 Task: Create a scrum project AgileFever. Add to scrum project AgileFever a team member softage.4@softage.net and assign as Project Lead. Add to scrum project AgileFever a team member softage.1@softage.net
Action: Mouse moved to (187, 50)
Screenshot: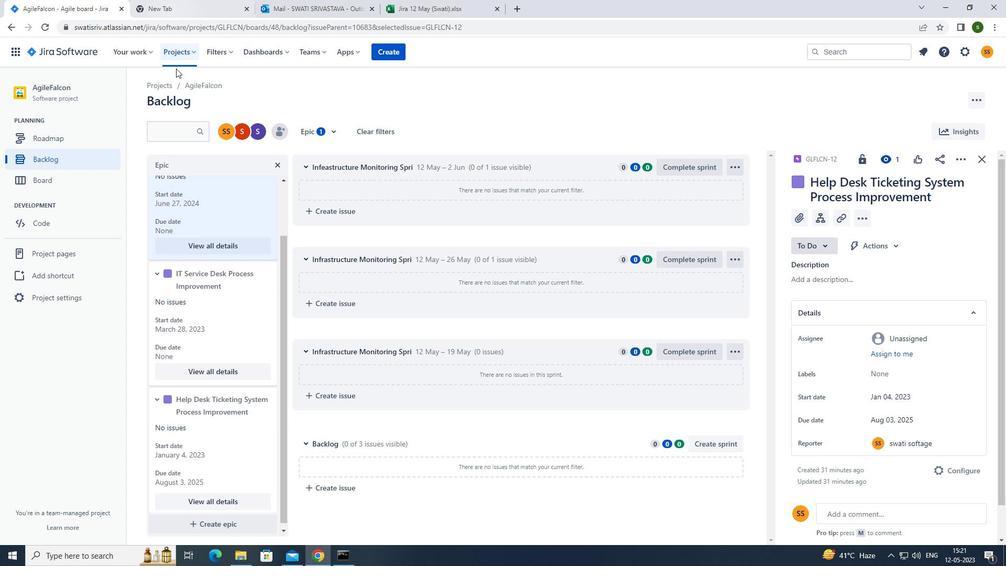 
Action: Mouse pressed left at (187, 50)
Screenshot: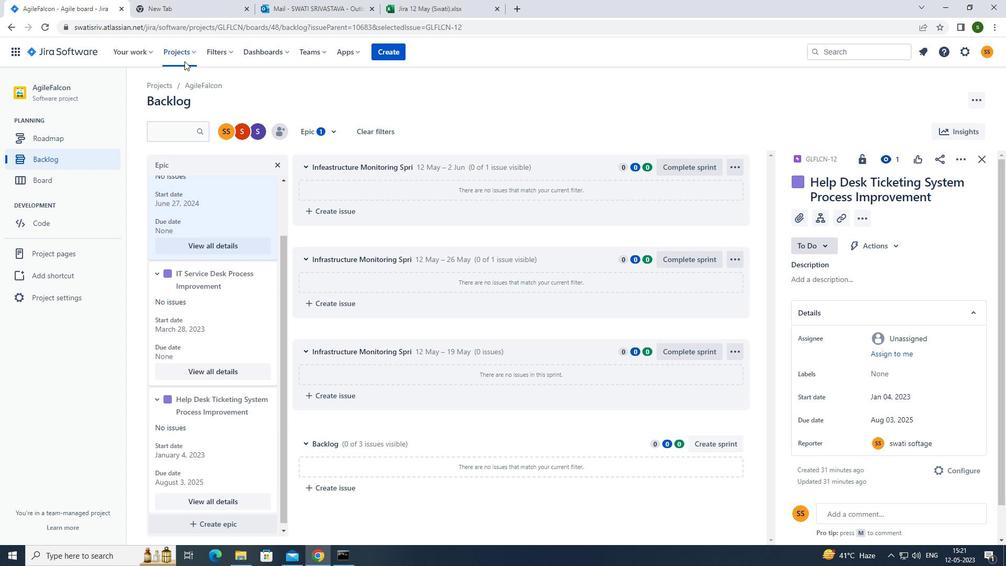 
Action: Mouse moved to (209, 263)
Screenshot: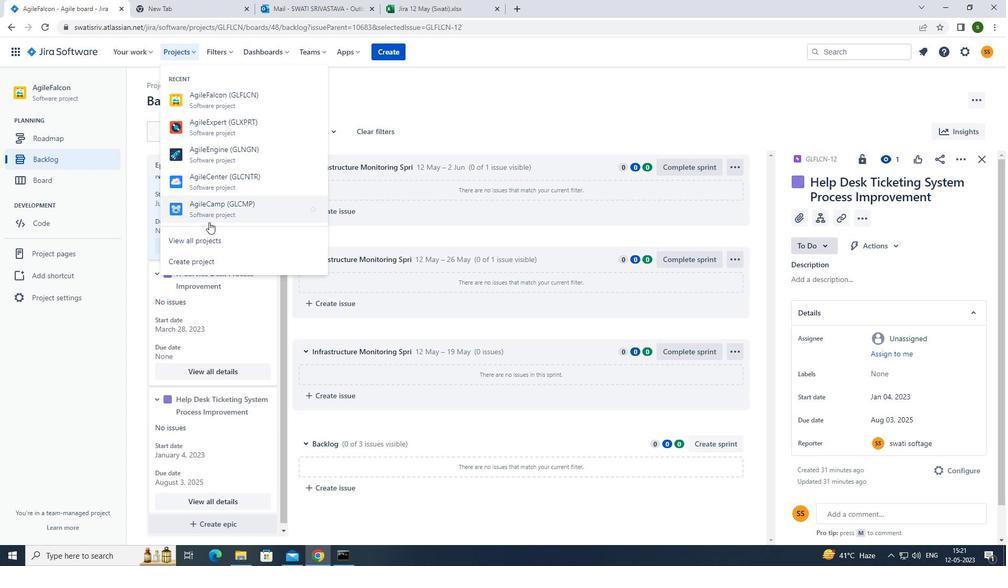 
Action: Mouse pressed left at (209, 263)
Screenshot: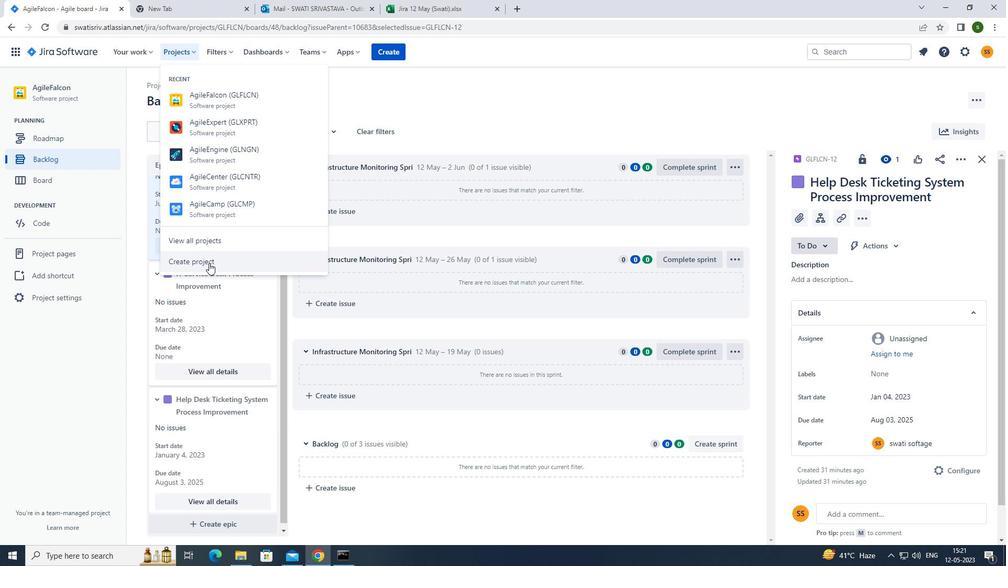 
Action: Mouse moved to (658, 261)
Screenshot: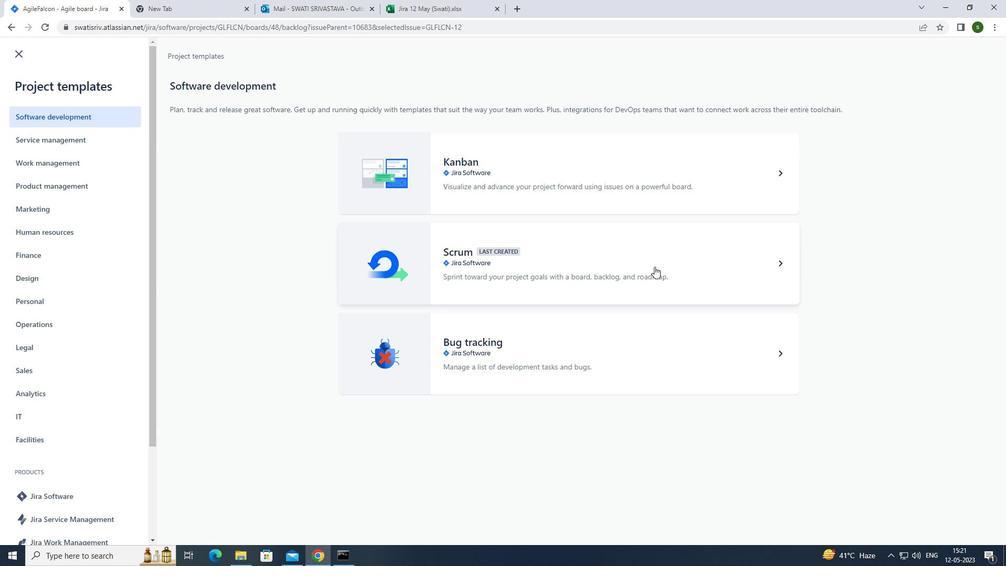 
Action: Mouse pressed left at (658, 261)
Screenshot: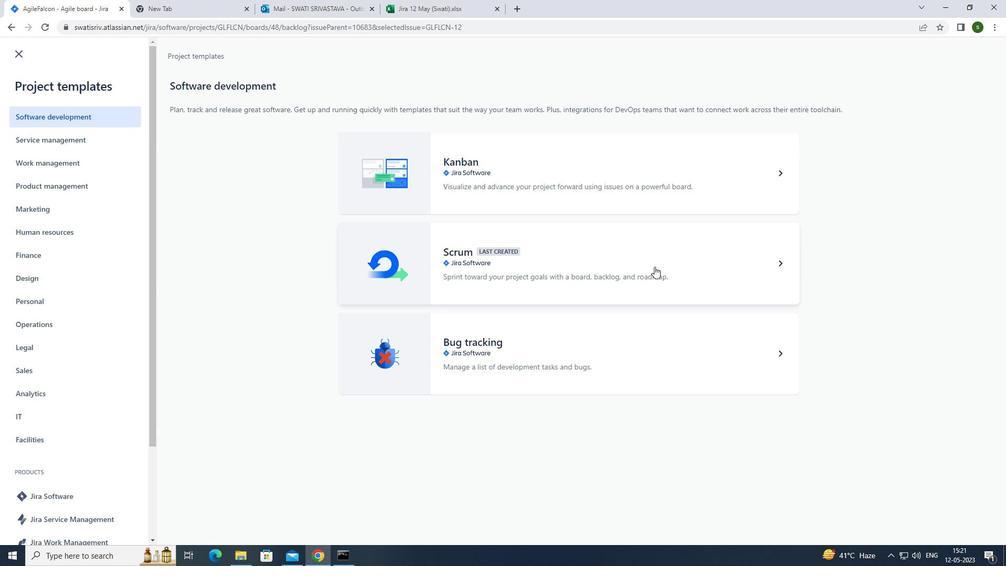 
Action: Mouse moved to (762, 517)
Screenshot: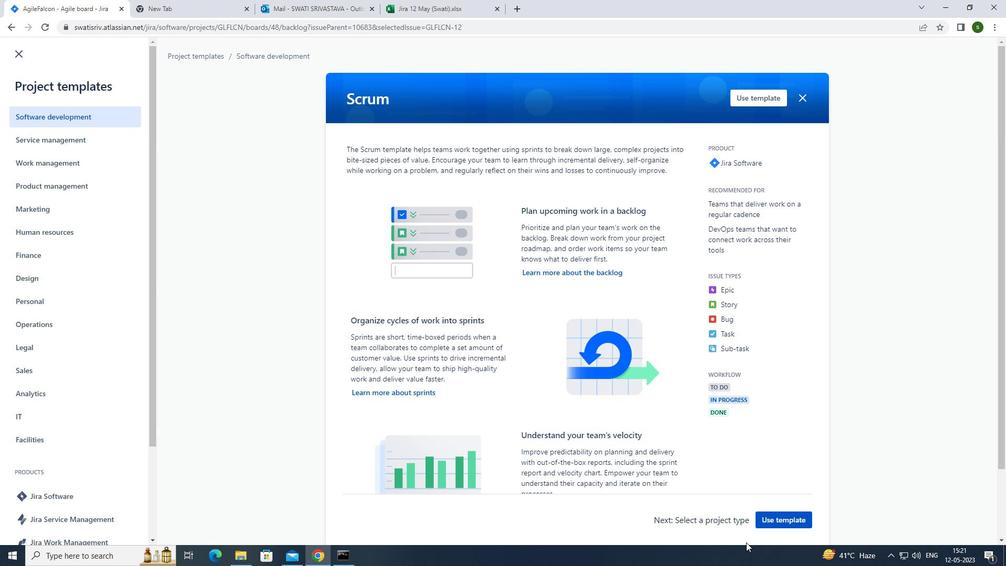 
Action: Mouse pressed left at (762, 517)
Screenshot: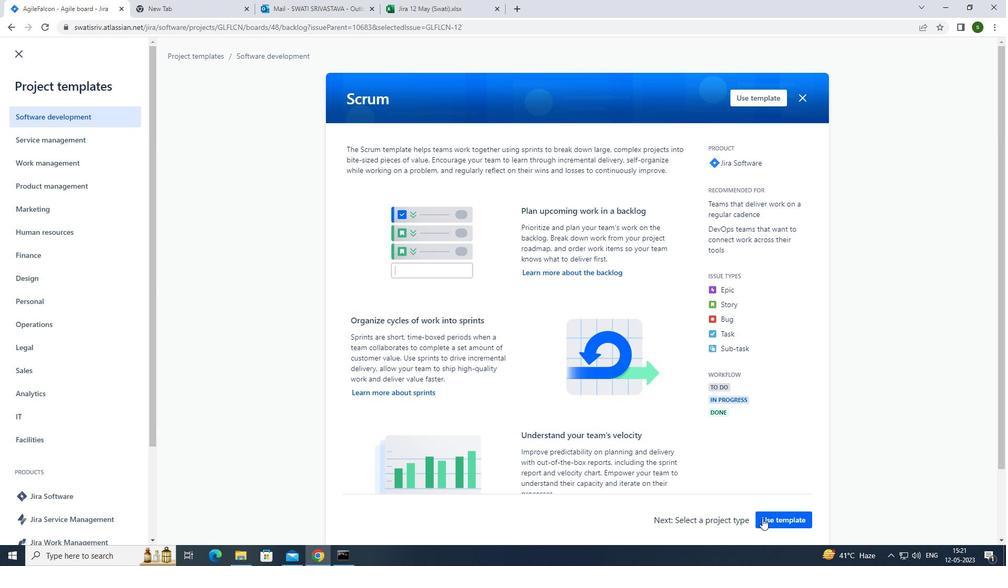
Action: Mouse moved to (443, 521)
Screenshot: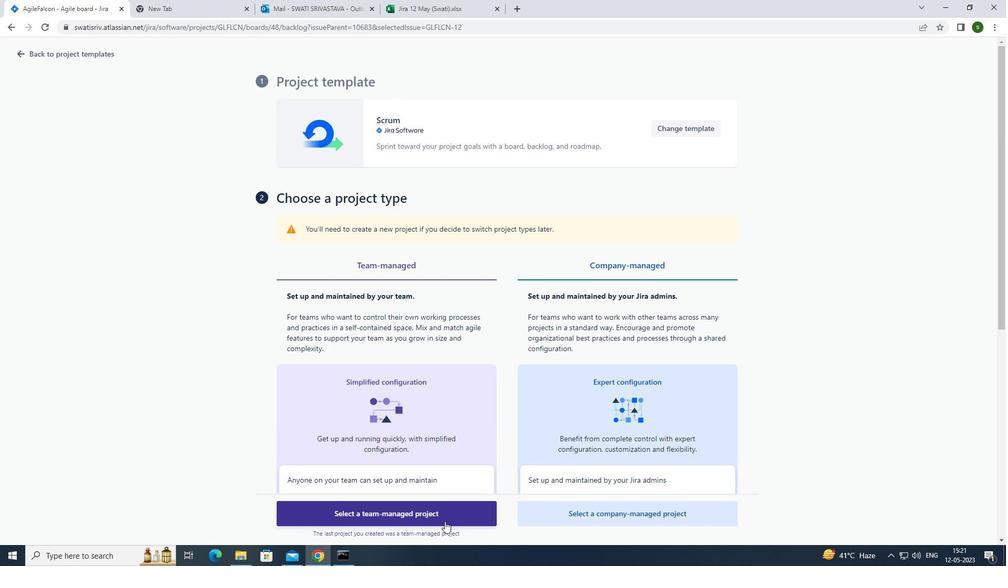 
Action: Mouse pressed left at (443, 521)
Screenshot: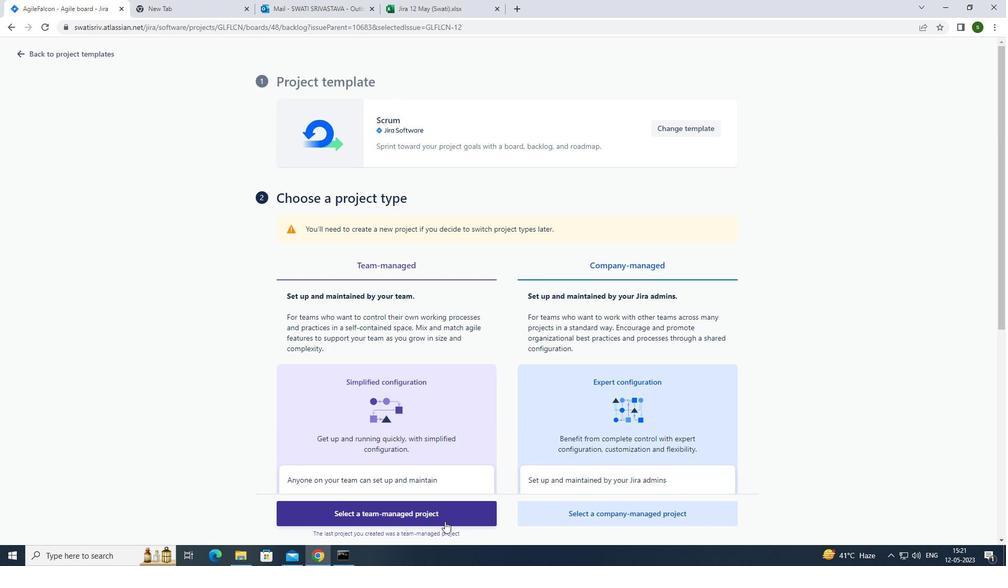 
Action: Mouse moved to (290, 250)
Screenshot: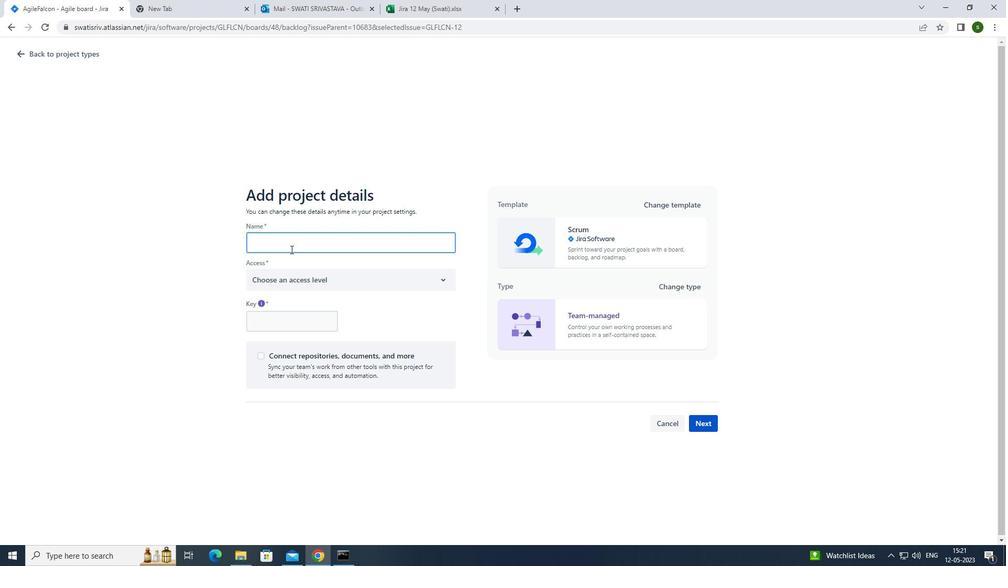 
Action: Key pressed <Key.caps_lock>a<Key.caps_lock>gile<Key.caps_lock>f<Key.caps_lock>ever
Screenshot: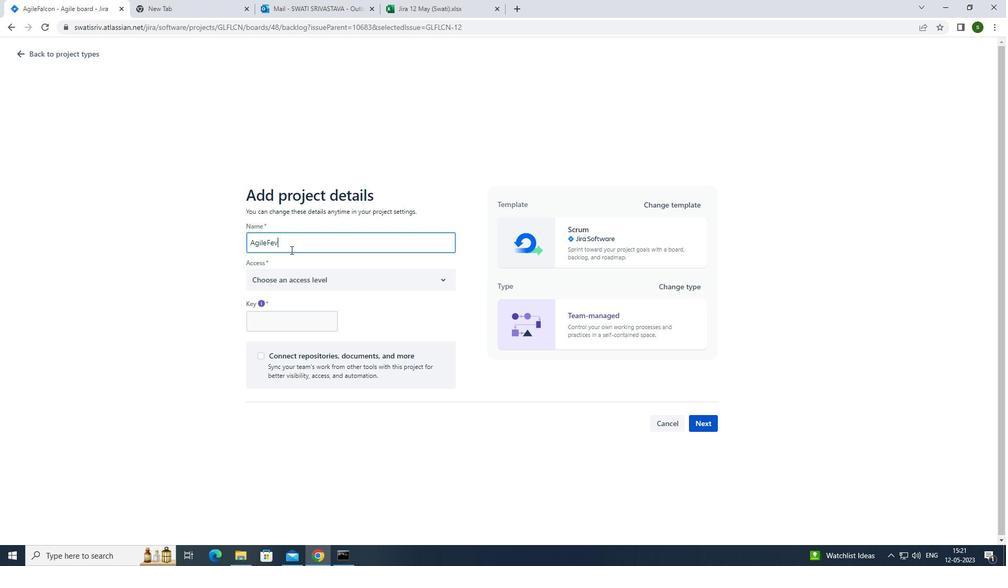 
Action: Mouse moved to (353, 275)
Screenshot: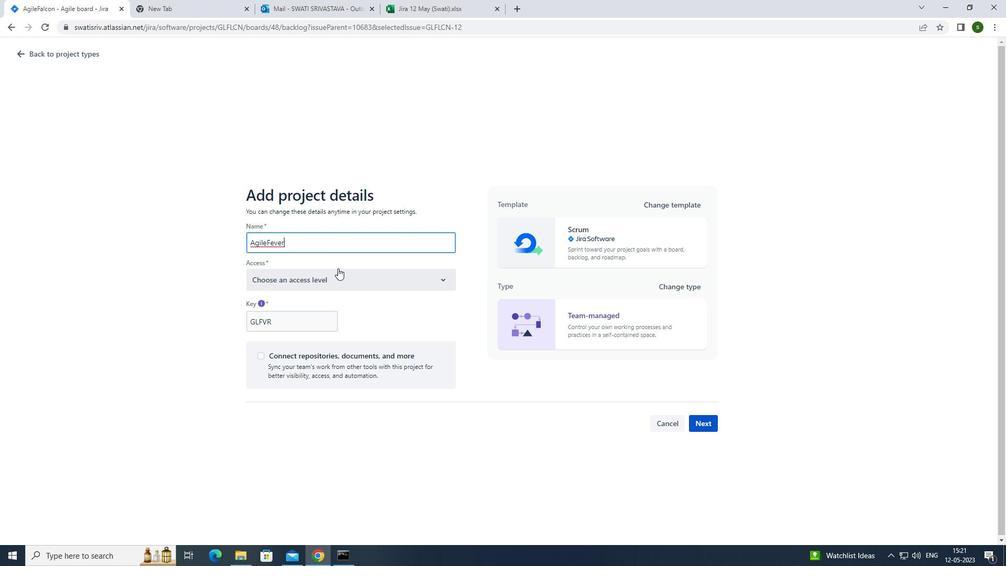 
Action: Mouse pressed left at (353, 275)
Screenshot: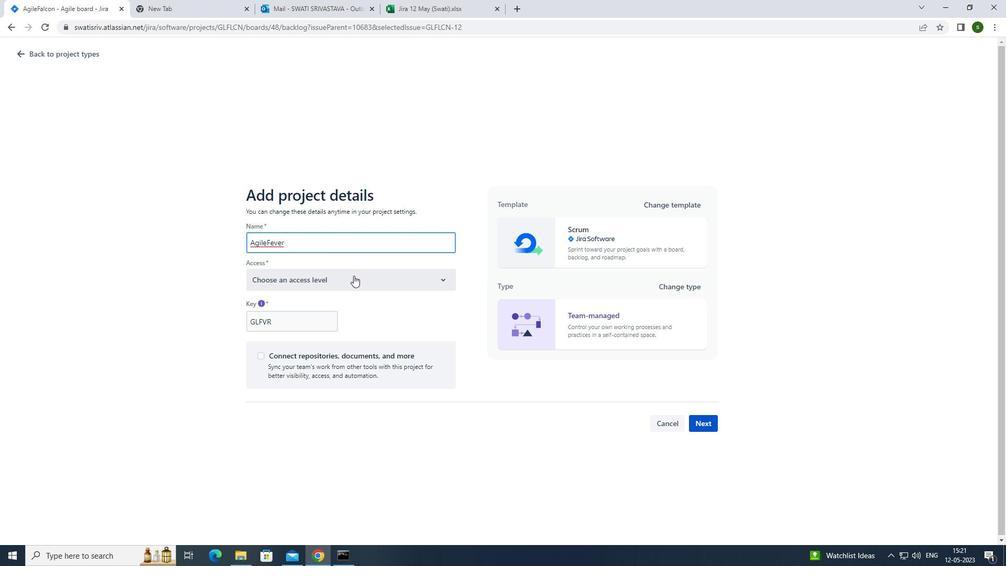 
Action: Mouse moved to (344, 317)
Screenshot: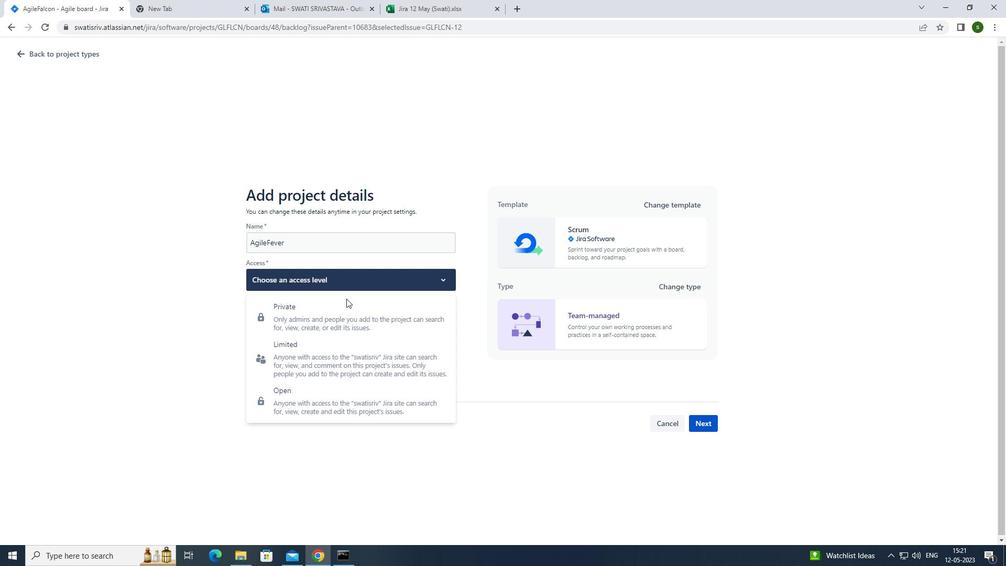 
Action: Mouse pressed left at (344, 317)
Screenshot: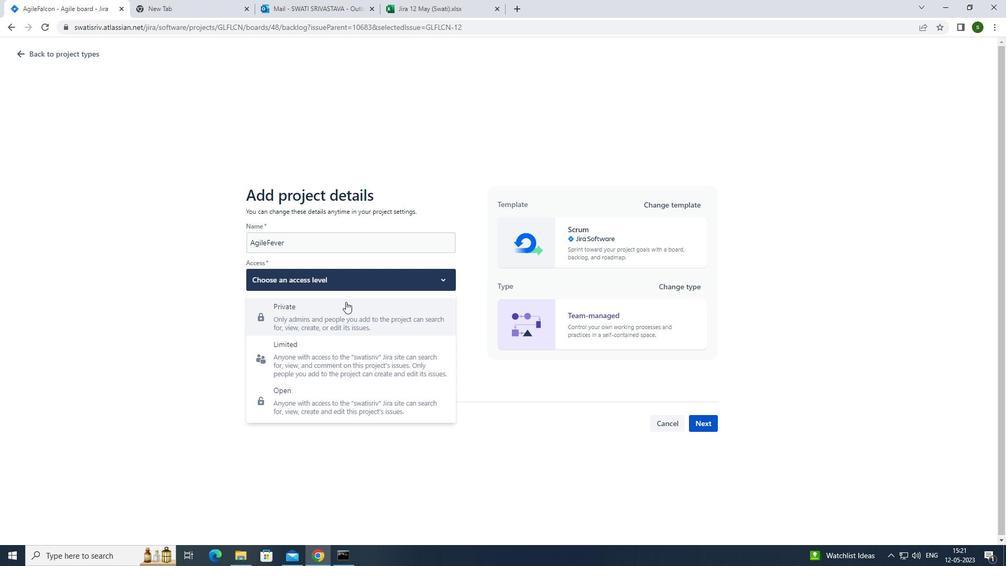 
Action: Mouse moved to (702, 428)
Screenshot: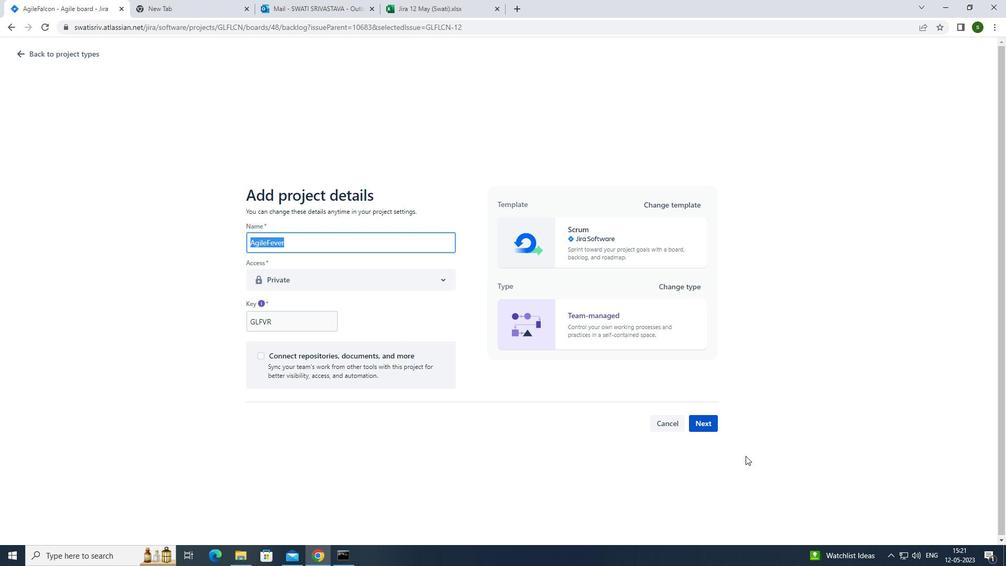 
Action: Mouse pressed left at (702, 428)
Screenshot: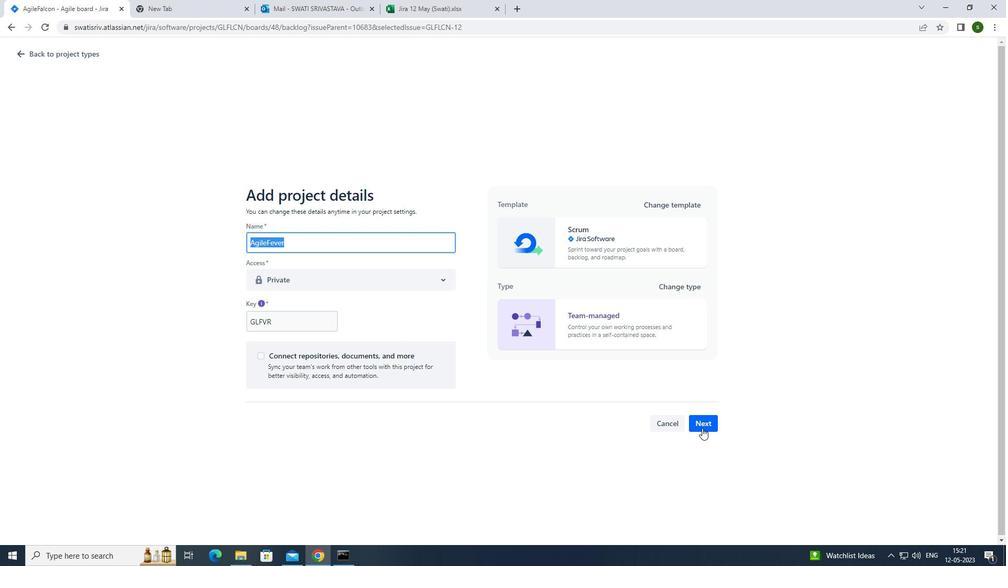 
Action: Mouse moved to (636, 350)
Screenshot: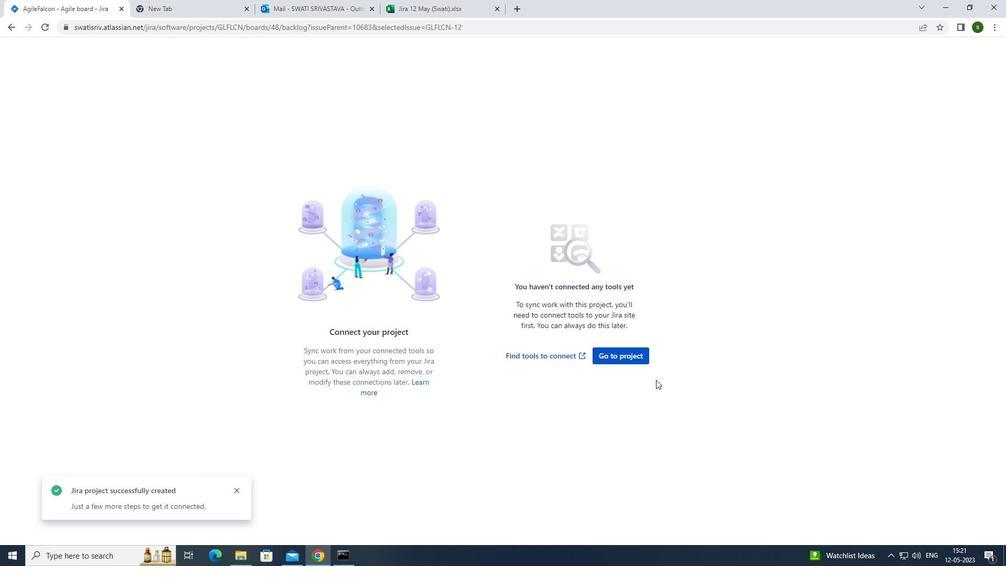 
Action: Mouse pressed left at (636, 350)
Screenshot: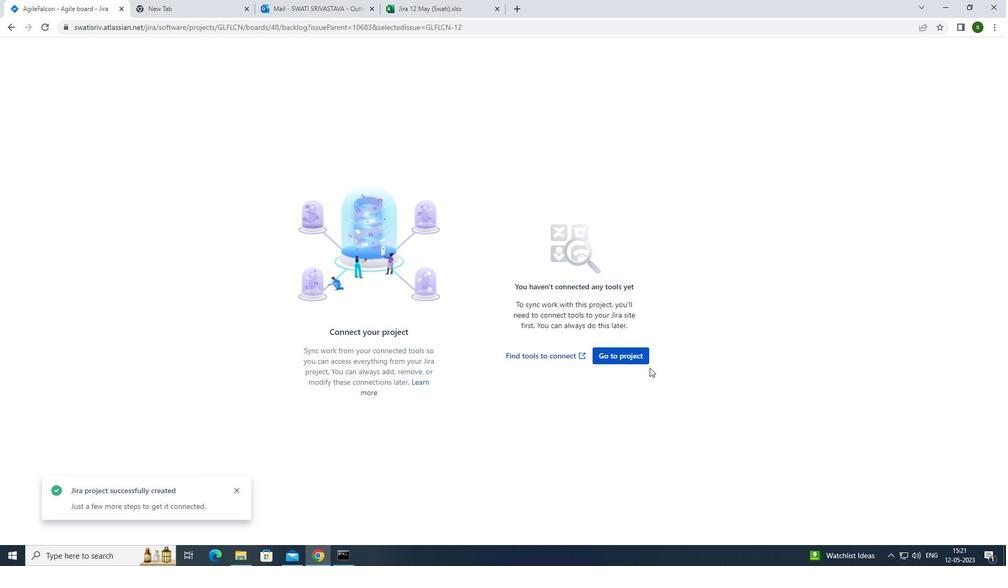
Action: Mouse moved to (253, 139)
Screenshot: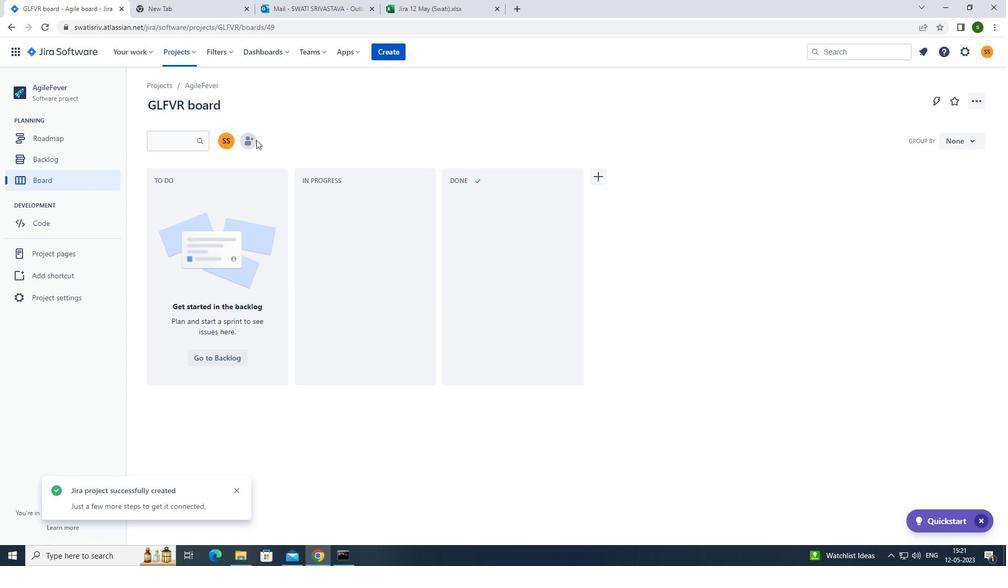 
Action: Mouse pressed left at (253, 139)
Screenshot: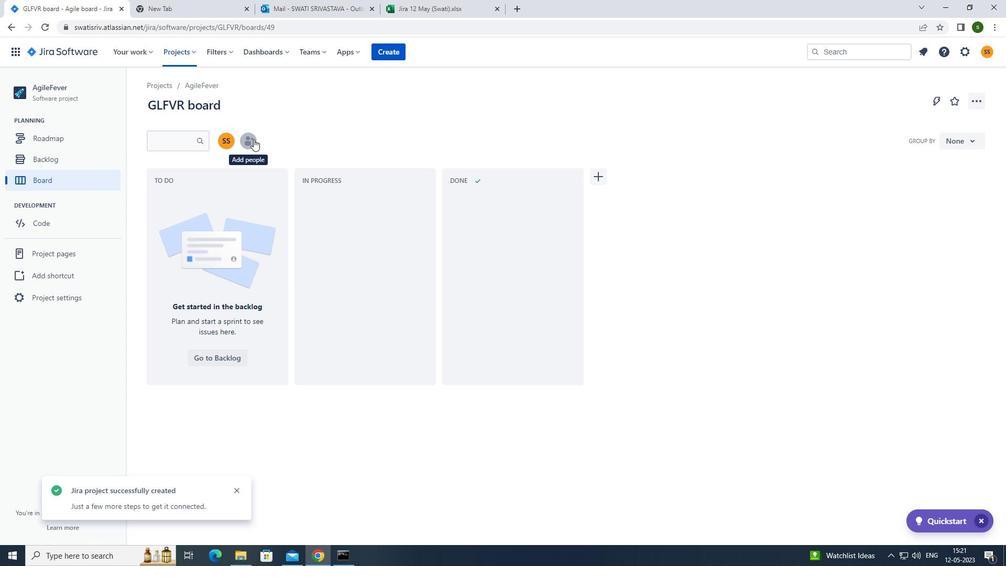 
Action: Mouse moved to (472, 132)
Screenshot: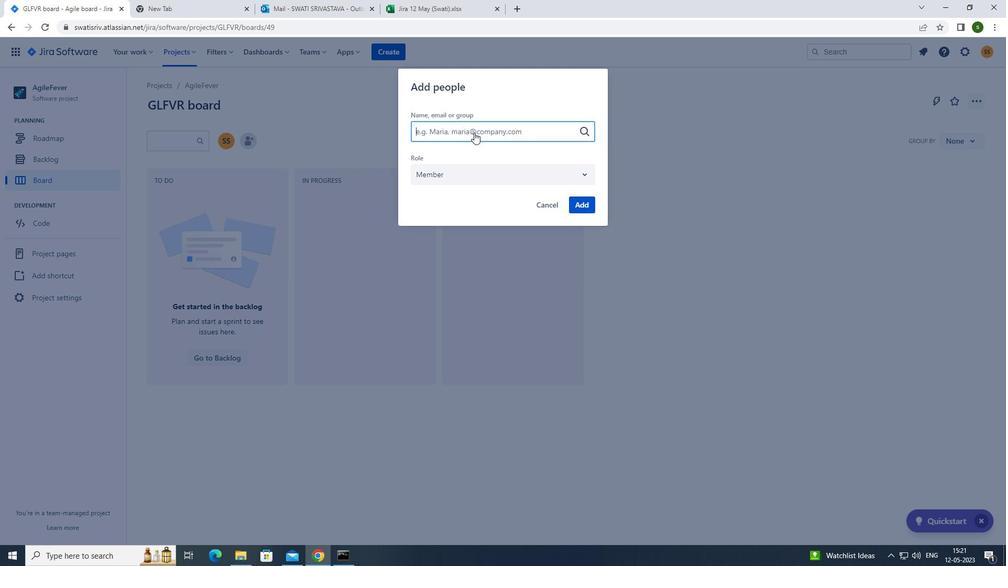 
Action: Key pressed s
Screenshot: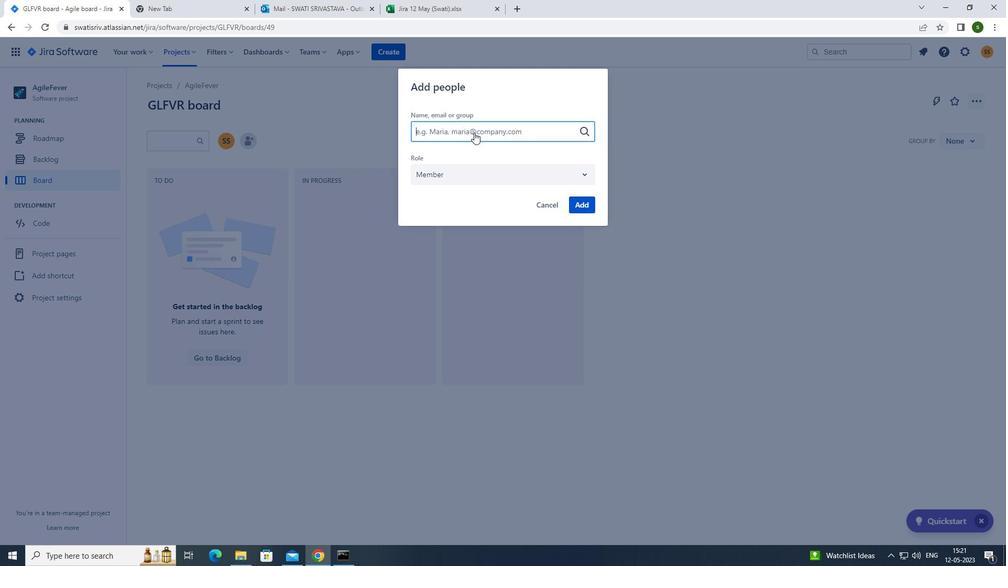 
Action: Mouse moved to (473, 246)
Screenshot: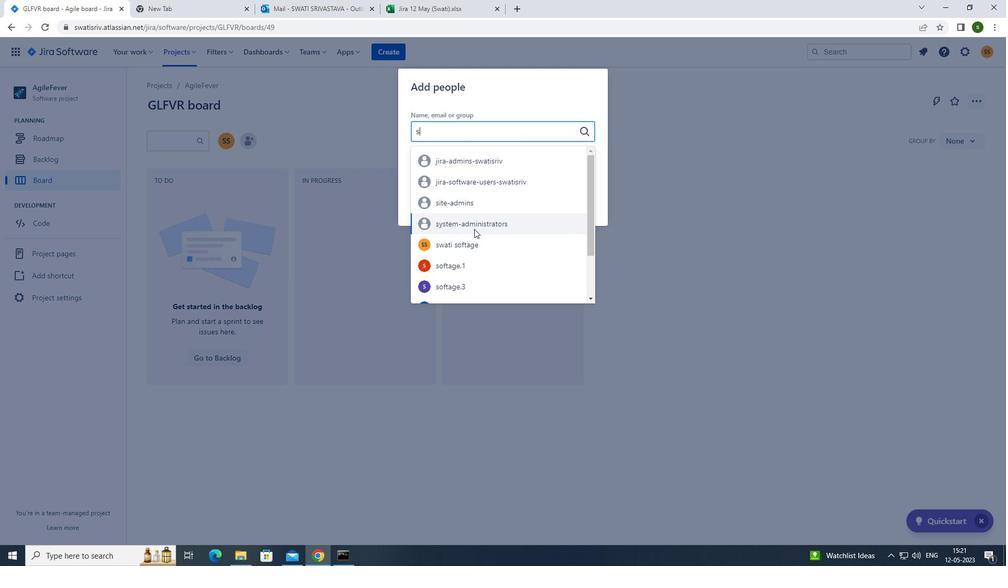 
Action: Mouse scrolled (473, 246) with delta (0, 0)
Screenshot: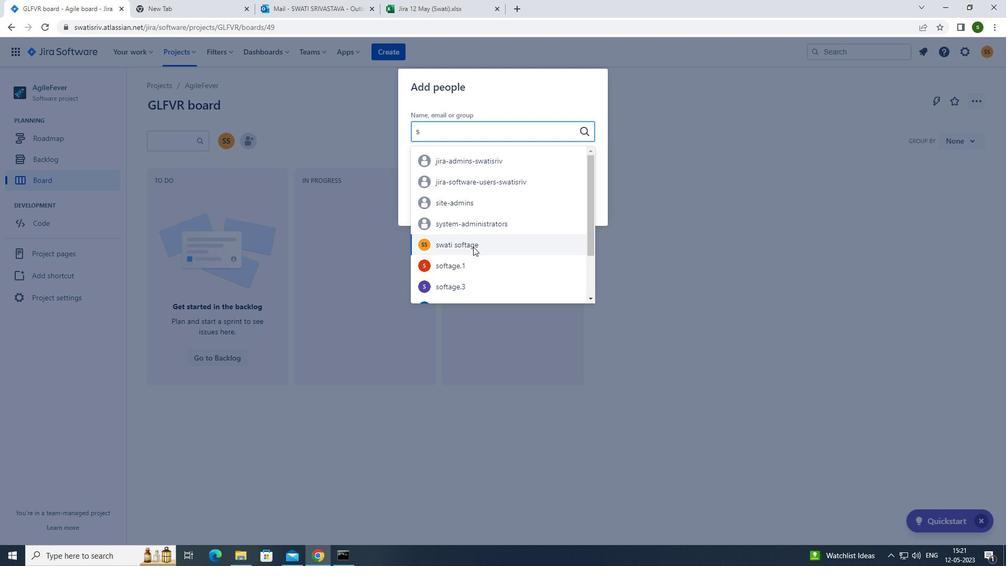 
Action: Mouse moved to (462, 295)
Screenshot: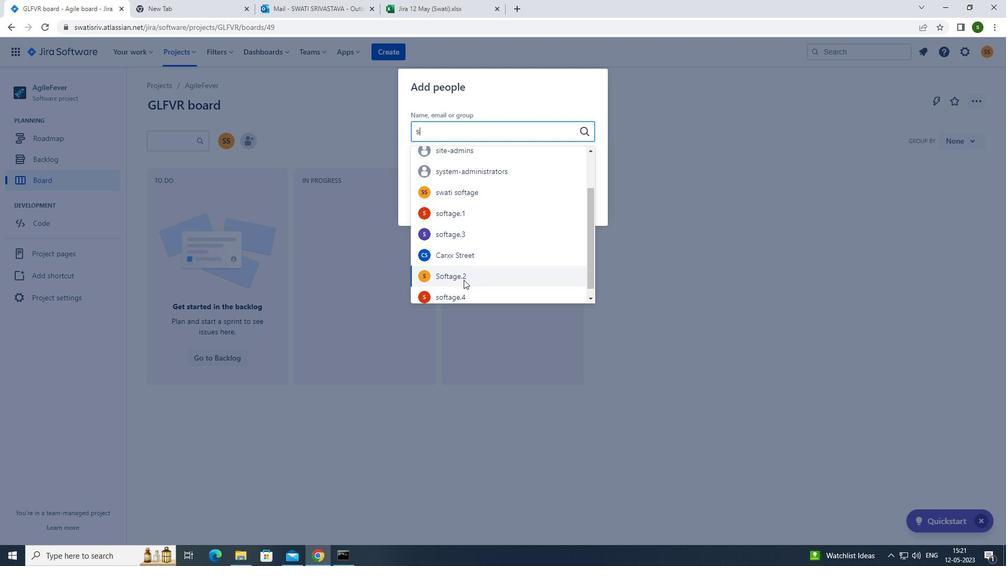 
Action: Mouse pressed left at (462, 295)
Screenshot: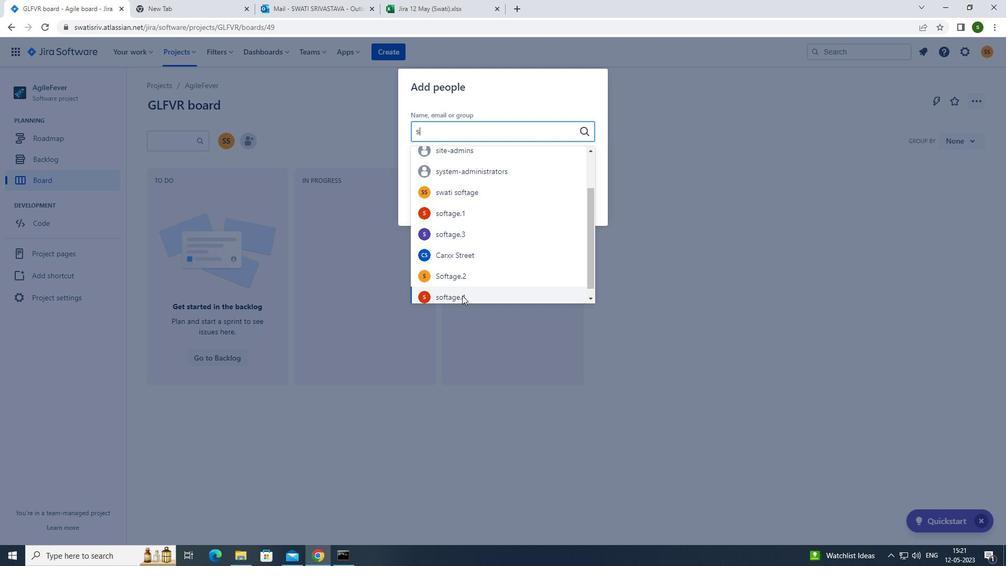 
Action: Mouse moved to (580, 207)
Screenshot: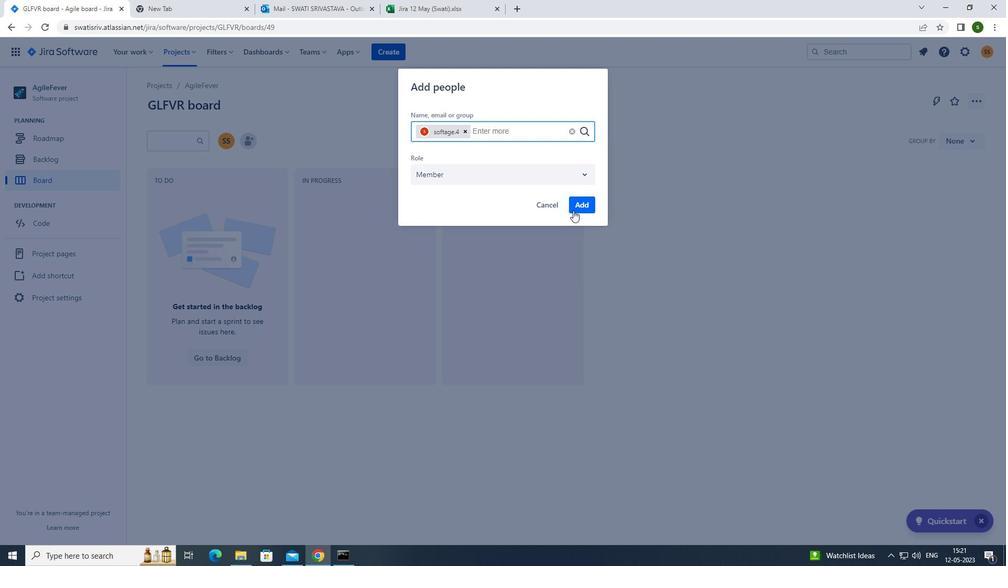 
Action: Mouse pressed left at (580, 207)
Screenshot: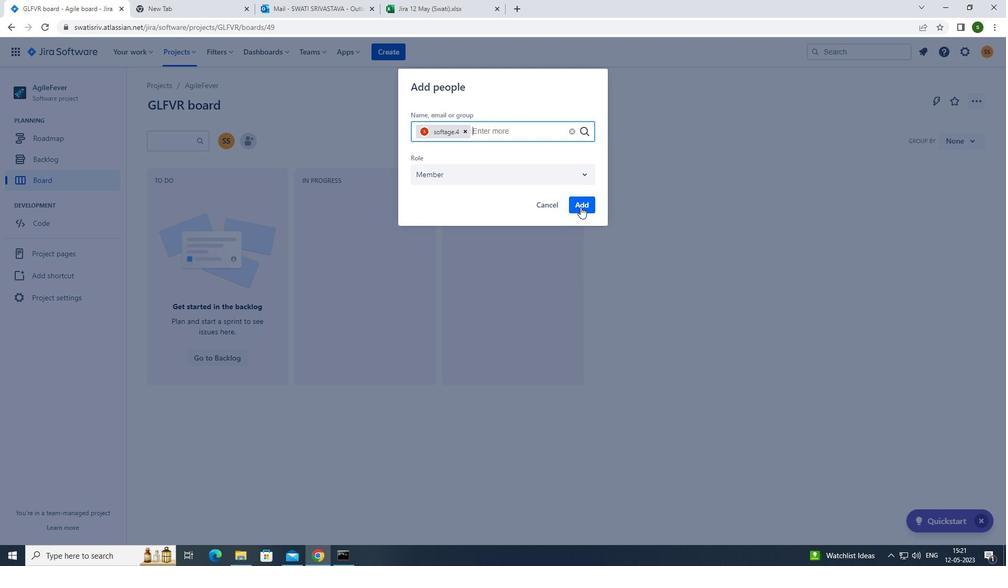 
Action: Mouse moved to (41, 301)
Screenshot: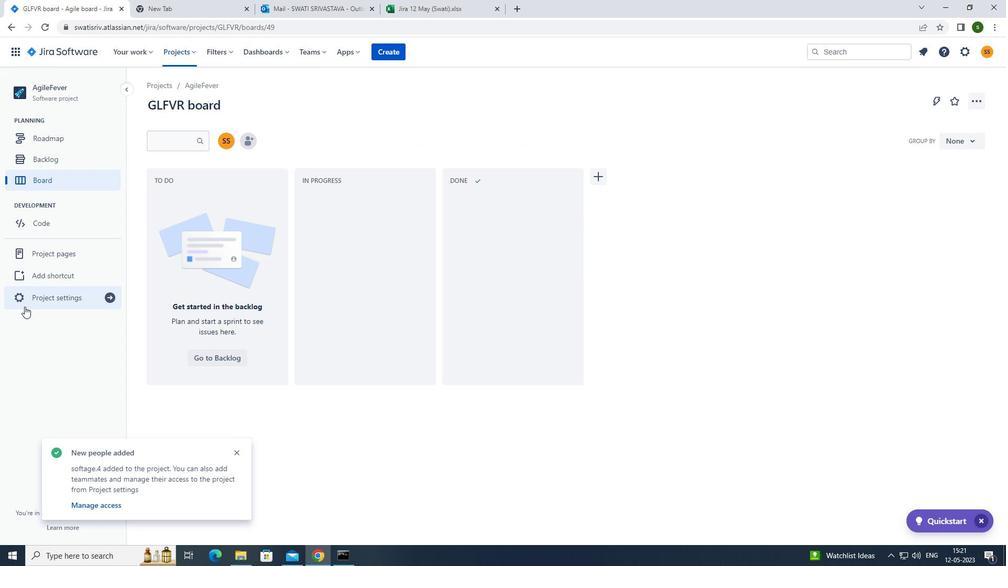 
Action: Mouse pressed left at (41, 301)
Screenshot: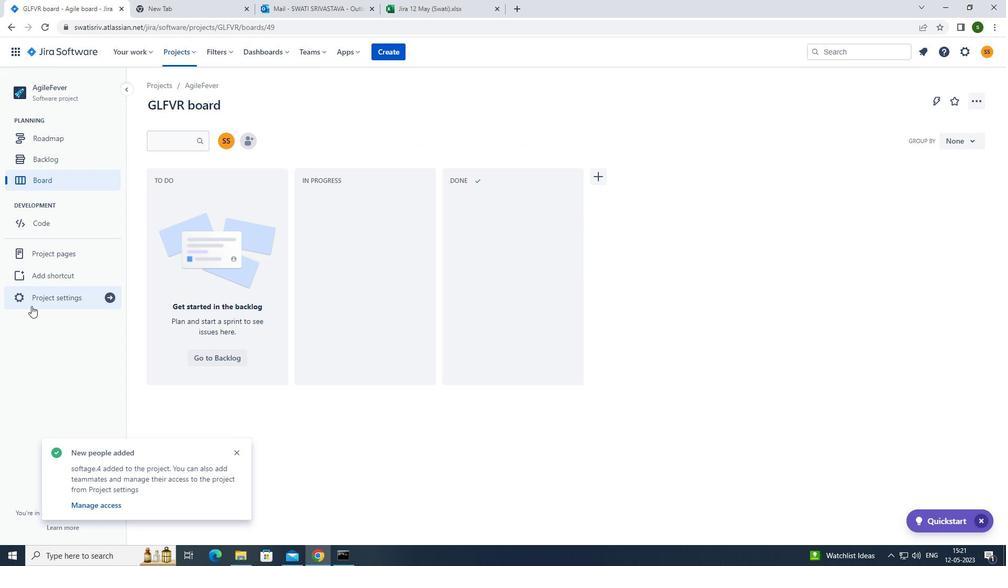 
Action: Mouse moved to (547, 372)
Screenshot: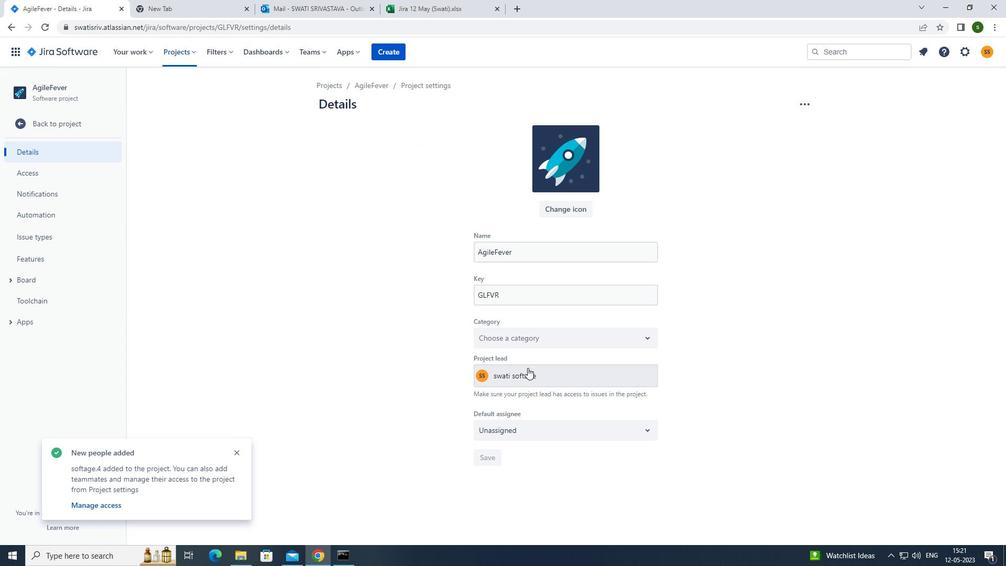 
Action: Mouse pressed left at (547, 372)
Screenshot: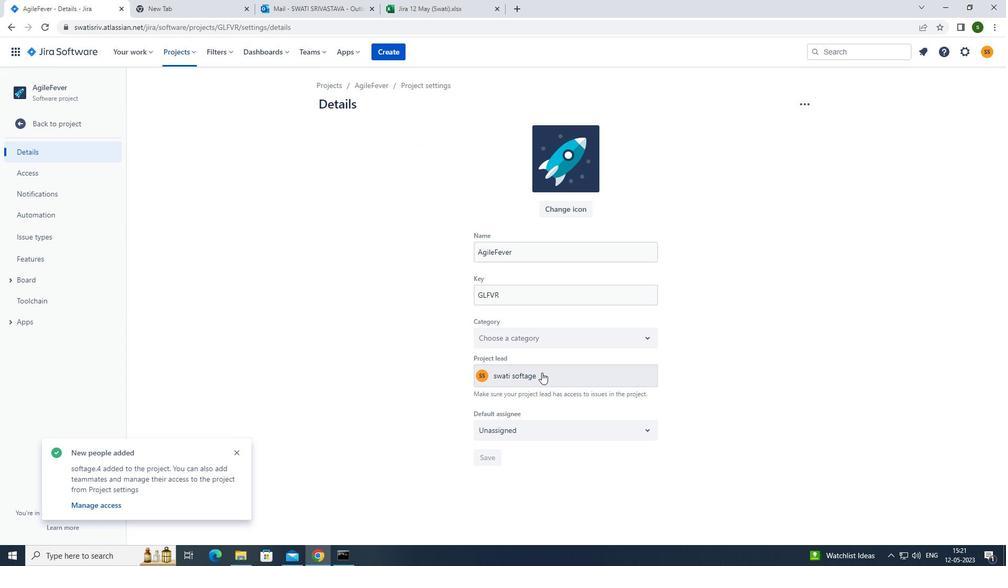 
Action: Mouse moved to (567, 437)
Screenshot: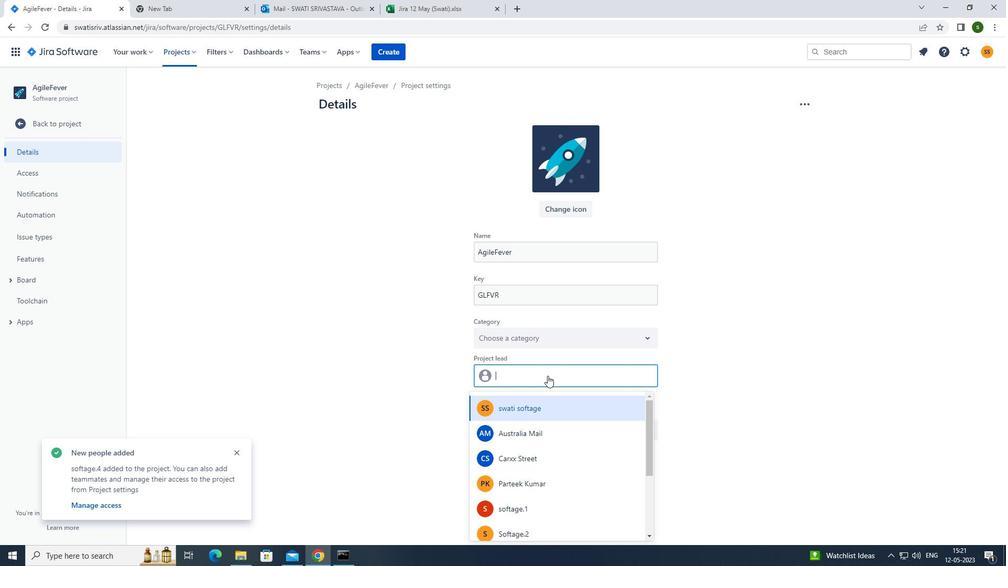 
Action: Mouse scrolled (567, 437) with delta (0, 0)
Screenshot: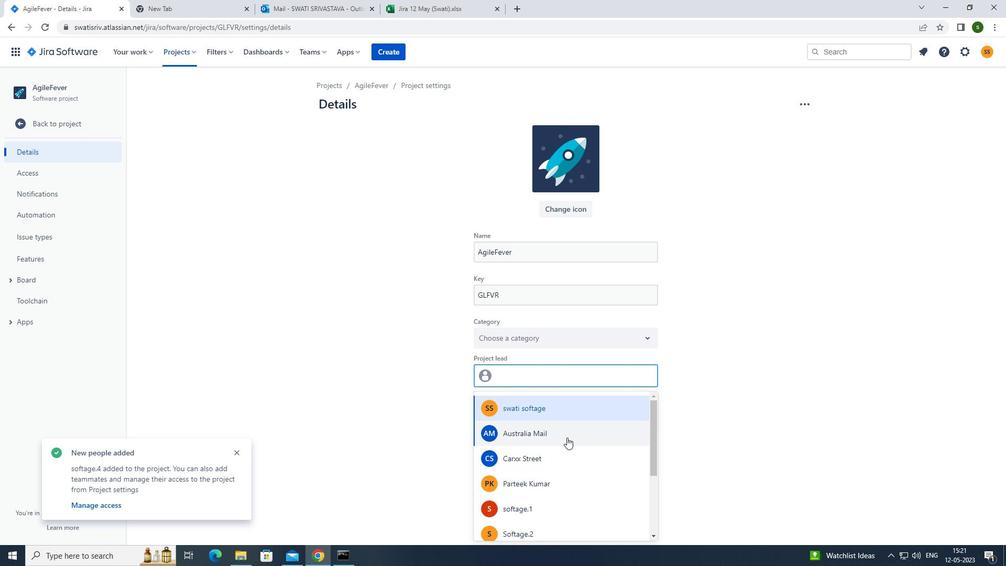 
Action: Mouse scrolled (567, 437) with delta (0, 0)
Screenshot: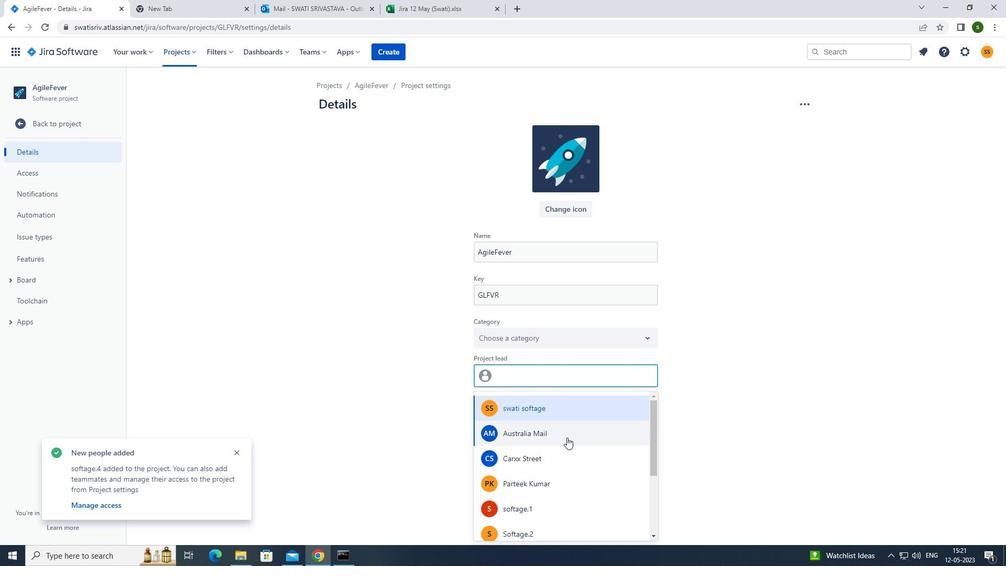 
Action: Mouse scrolled (567, 437) with delta (0, 0)
Screenshot: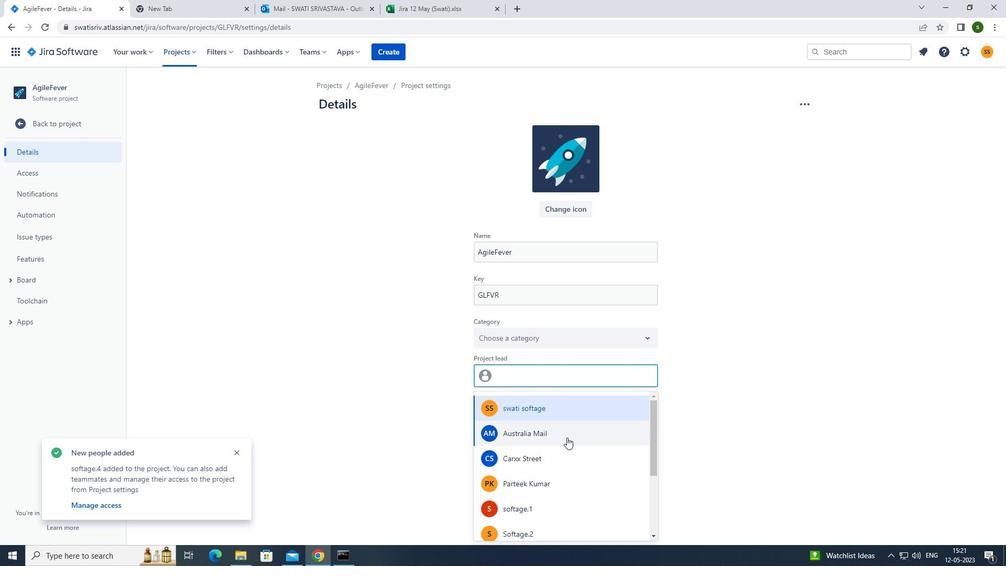 
Action: Mouse moved to (552, 470)
Screenshot: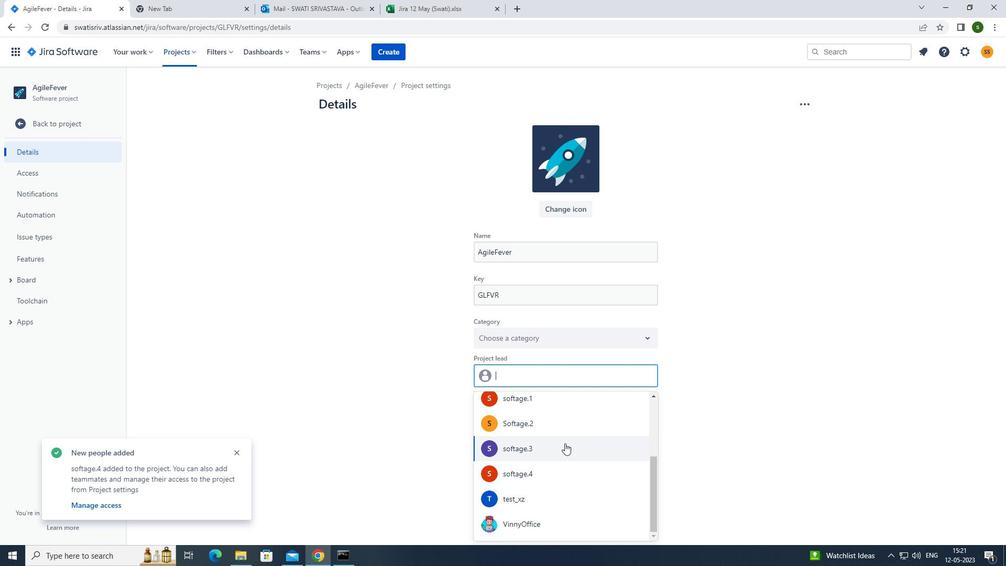 
Action: Mouse pressed left at (552, 470)
Screenshot: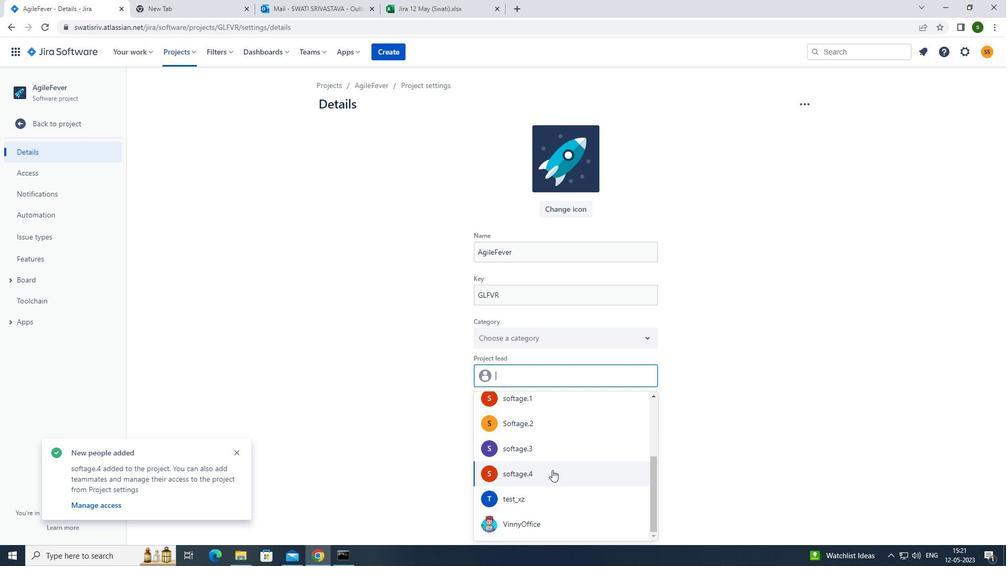 
Action: Mouse moved to (488, 451)
Screenshot: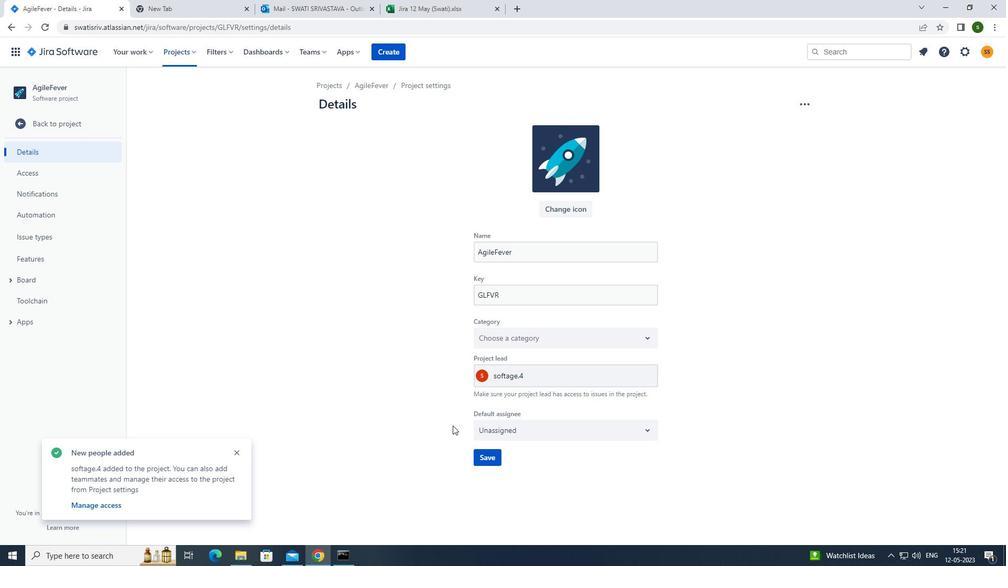 
Action: Mouse pressed left at (488, 451)
Screenshot: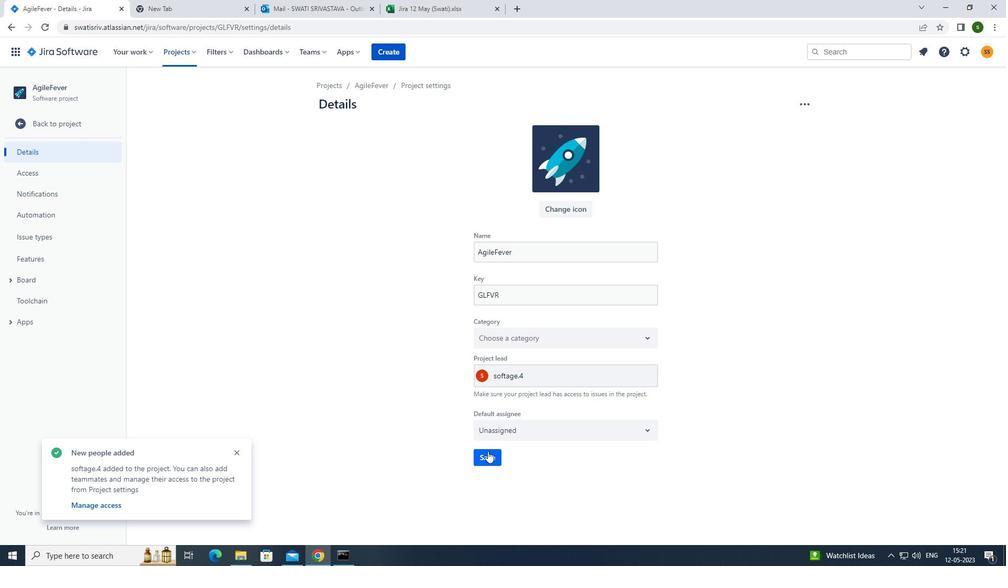 
Action: Mouse moved to (57, 127)
Screenshot: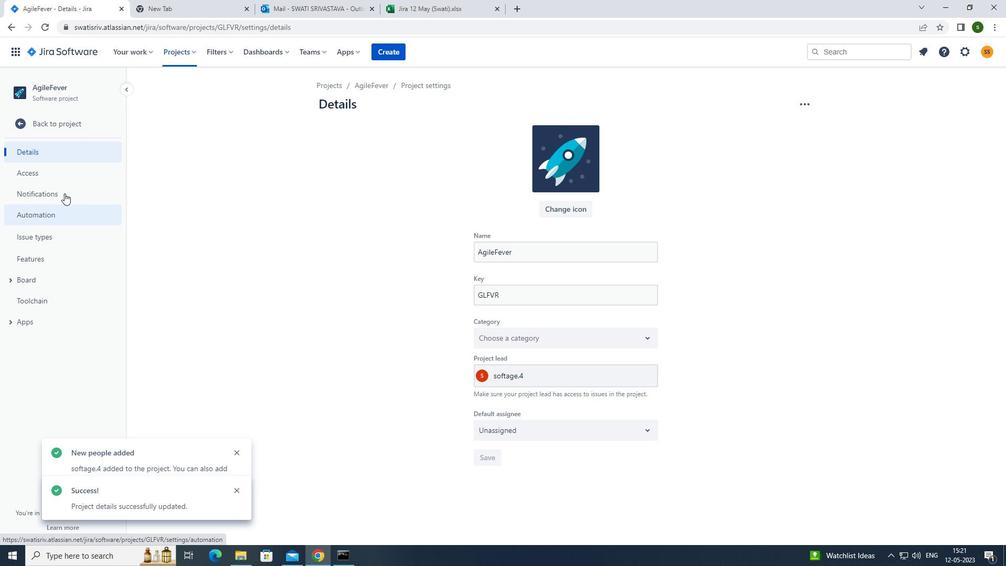 
Action: Mouse pressed left at (57, 127)
Screenshot: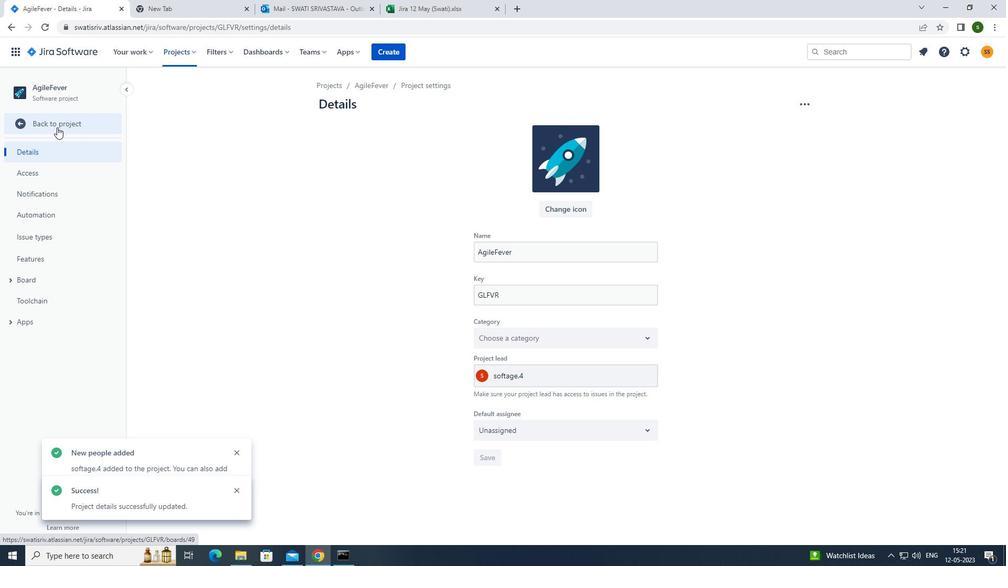 
Action: Mouse moved to (255, 144)
Screenshot: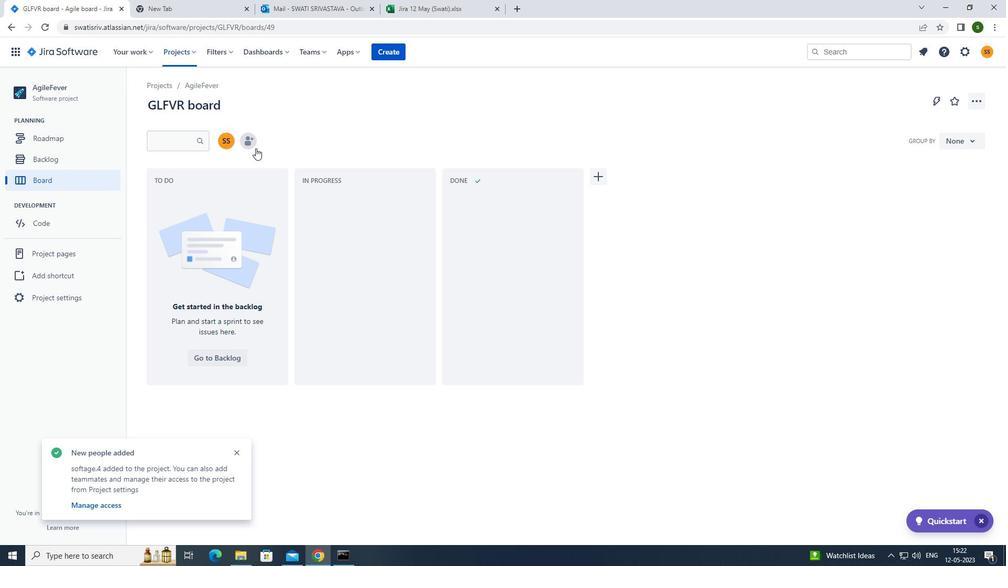 
Action: Mouse pressed left at (255, 144)
Screenshot: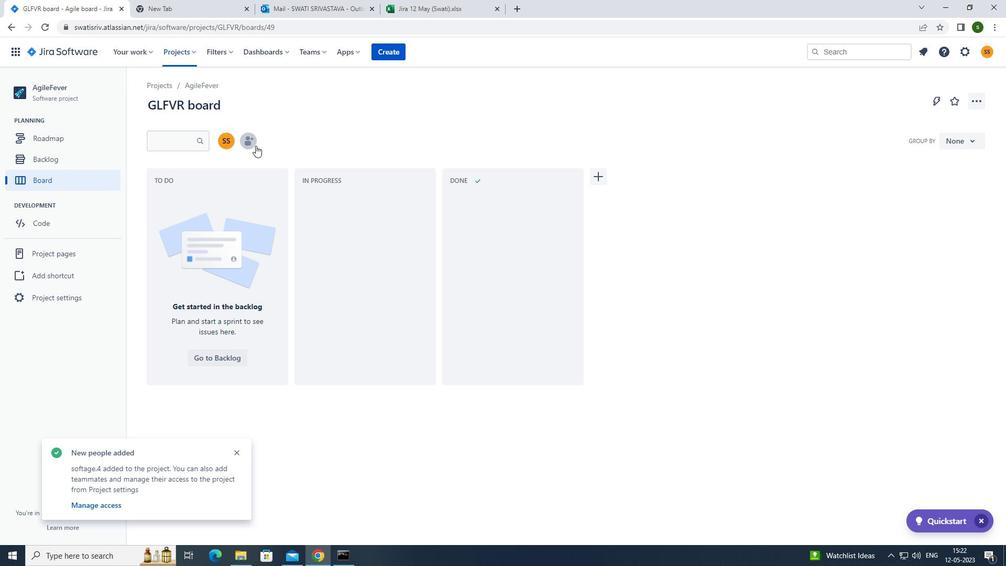 
Action: Mouse moved to (482, 131)
Screenshot: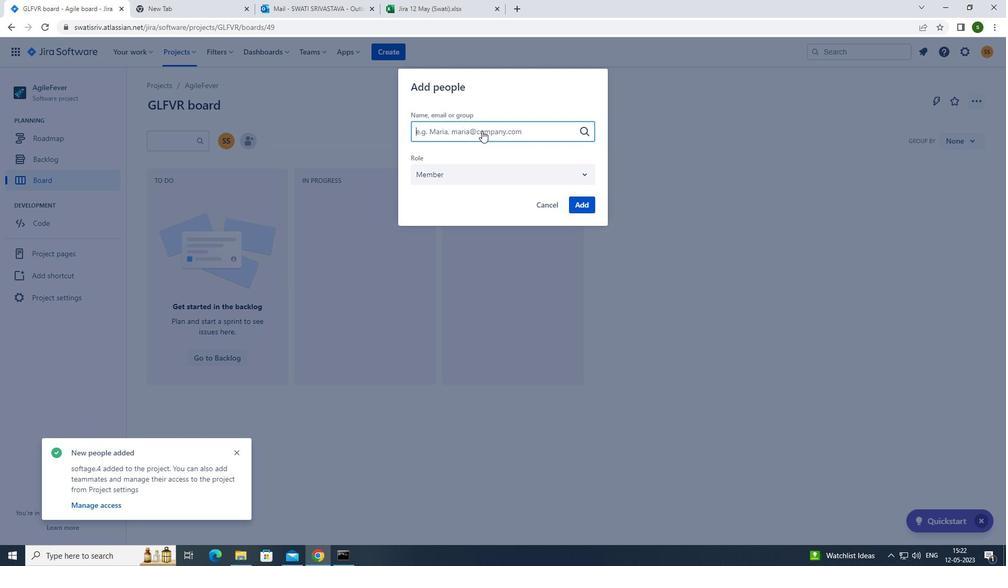 
Action: Key pressed s
Screenshot: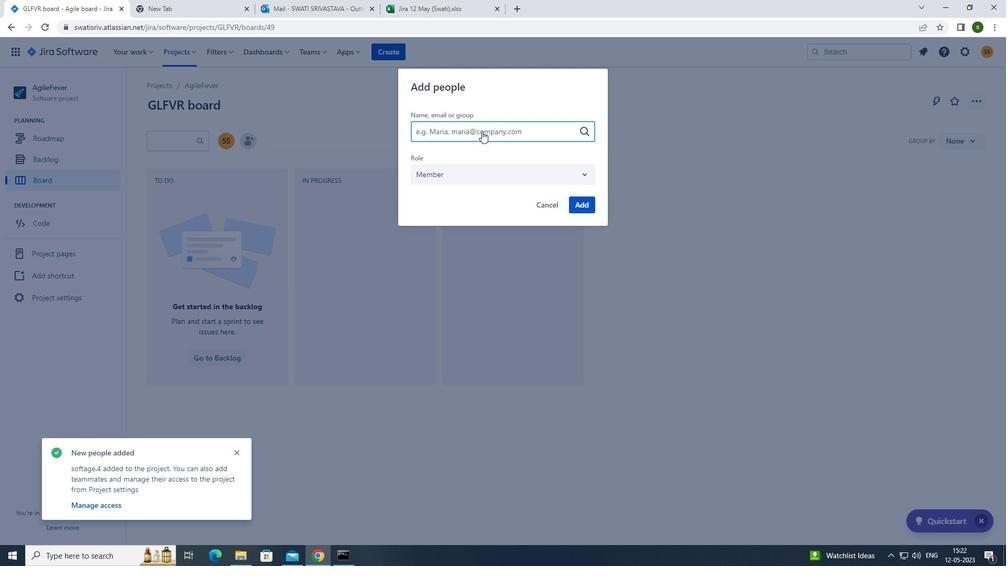 
Action: Mouse moved to (474, 264)
Screenshot: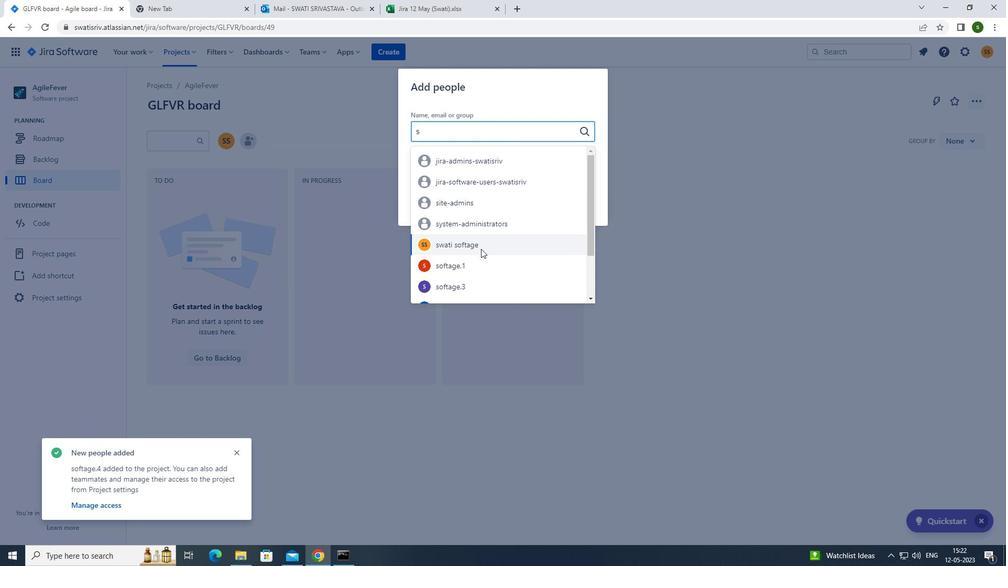 
Action: Mouse pressed left at (474, 264)
Screenshot: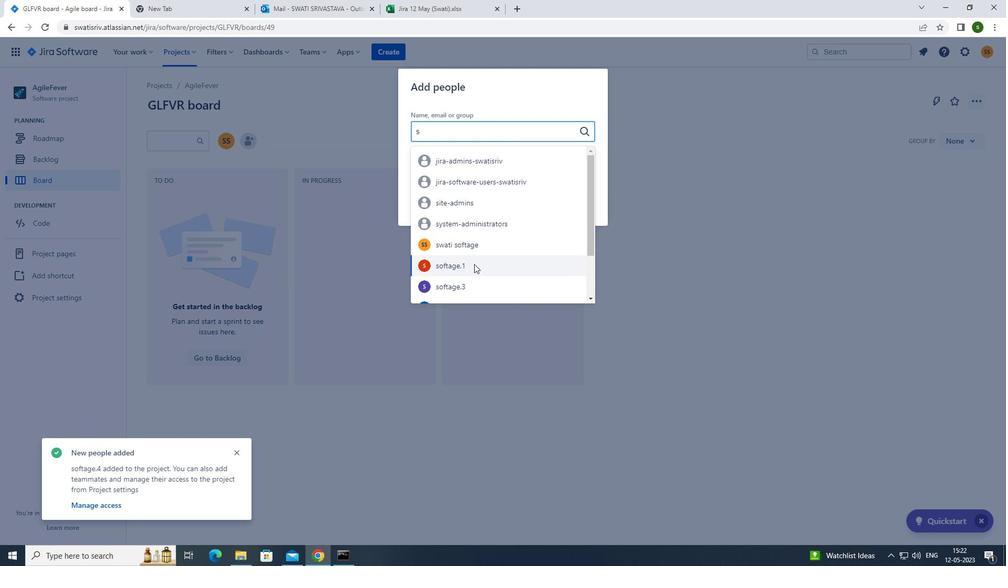 
Action: Mouse moved to (576, 199)
Screenshot: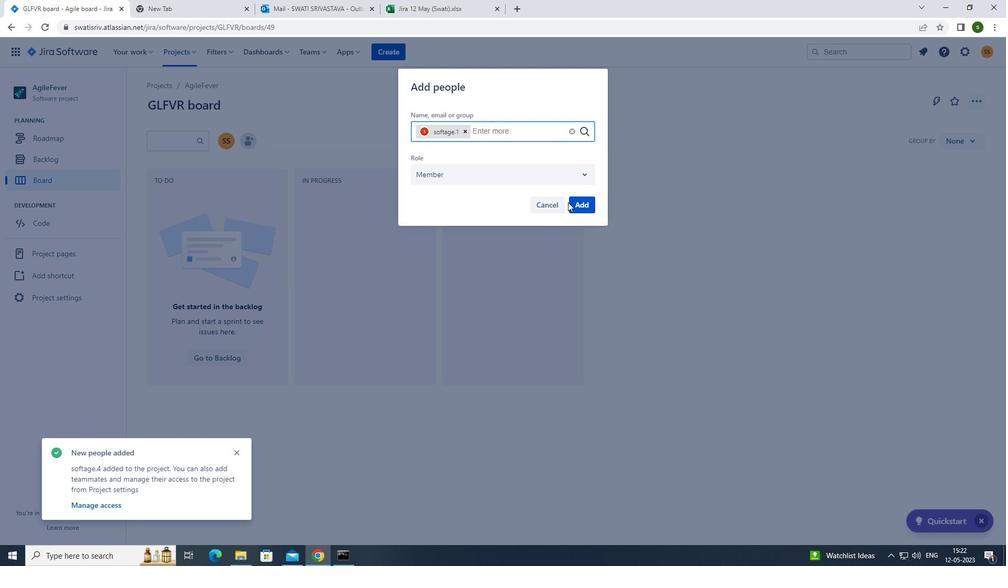 
Action: Mouse pressed left at (576, 199)
Screenshot: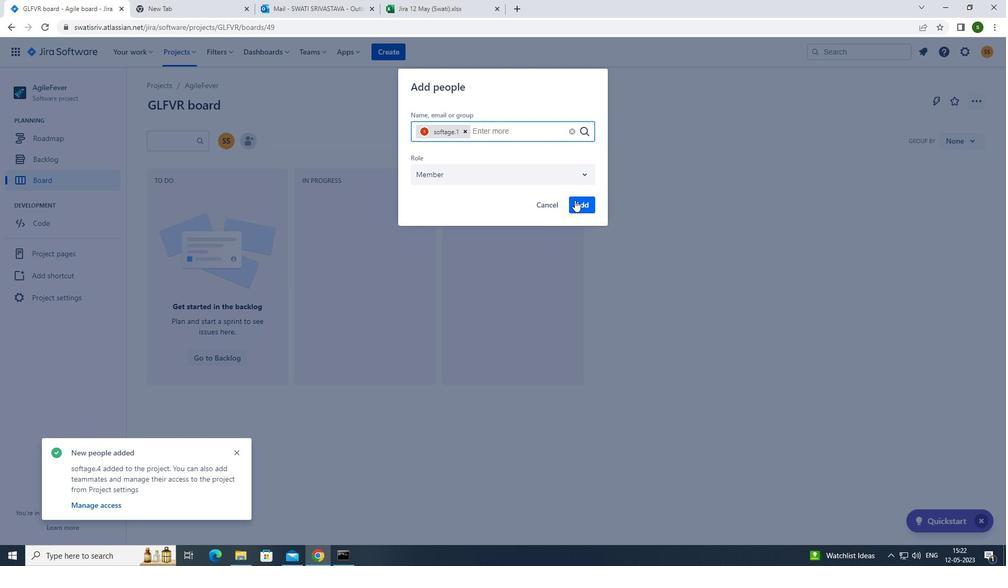 
Action: Mouse moved to (575, 199)
Screenshot: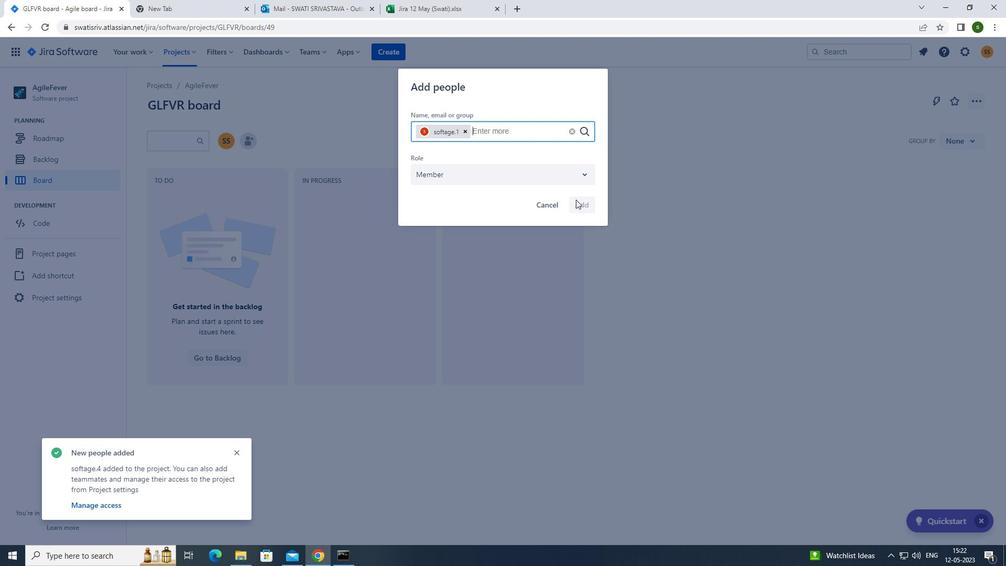 
